 Task: Update the time on Redfin of the saved search to more than 14 days.
Action: Mouse moved to (416, 318)
Screenshot: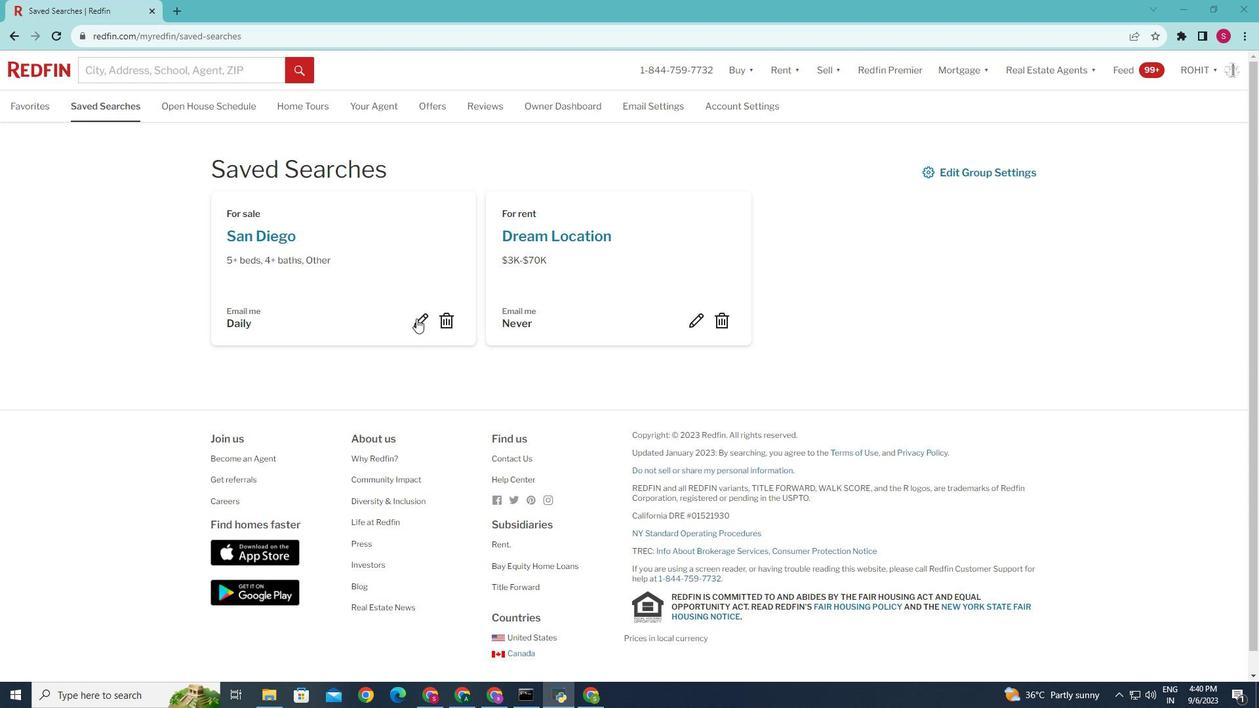 
Action: Mouse pressed left at (416, 318)
Screenshot: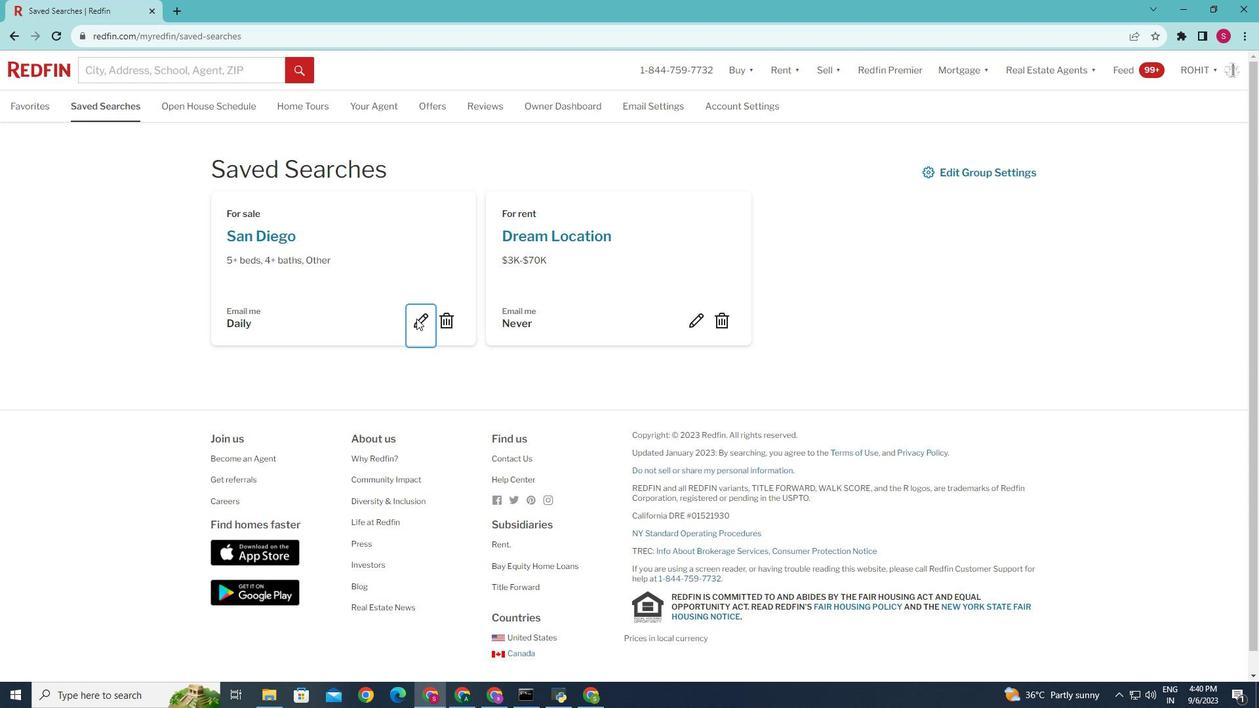 
Action: Mouse moved to (567, 445)
Screenshot: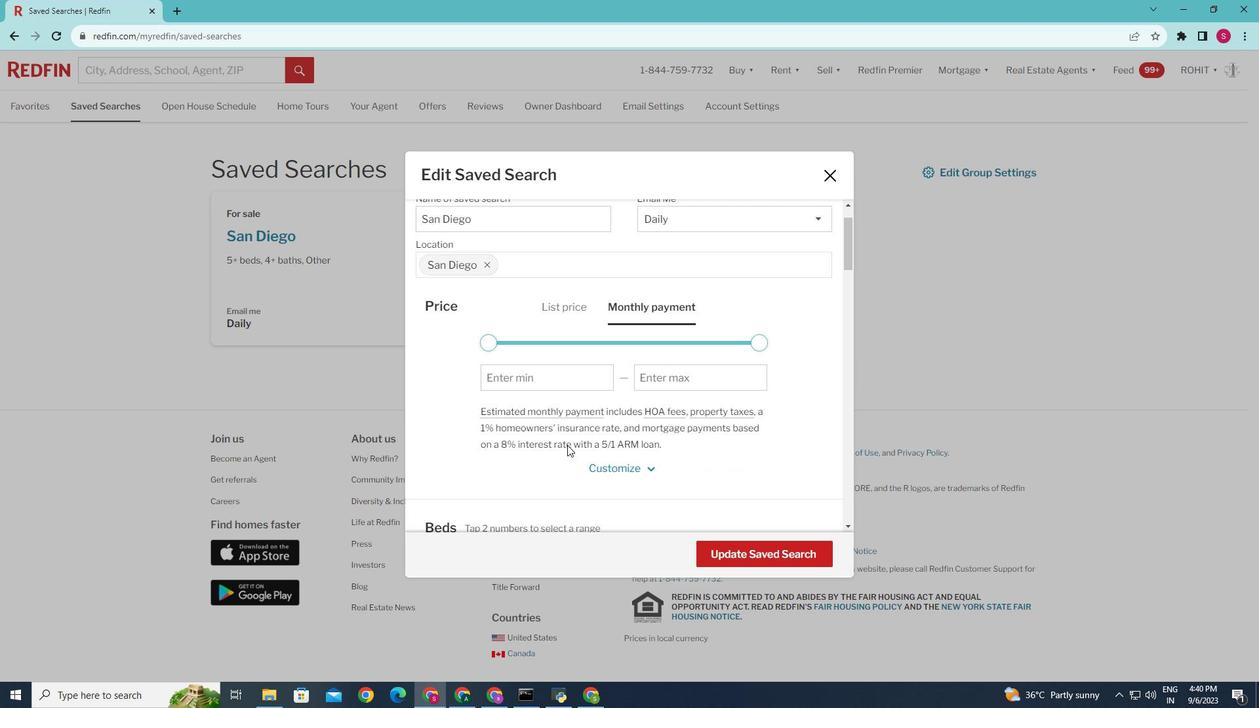 
Action: Mouse scrolled (567, 444) with delta (0, 0)
Screenshot: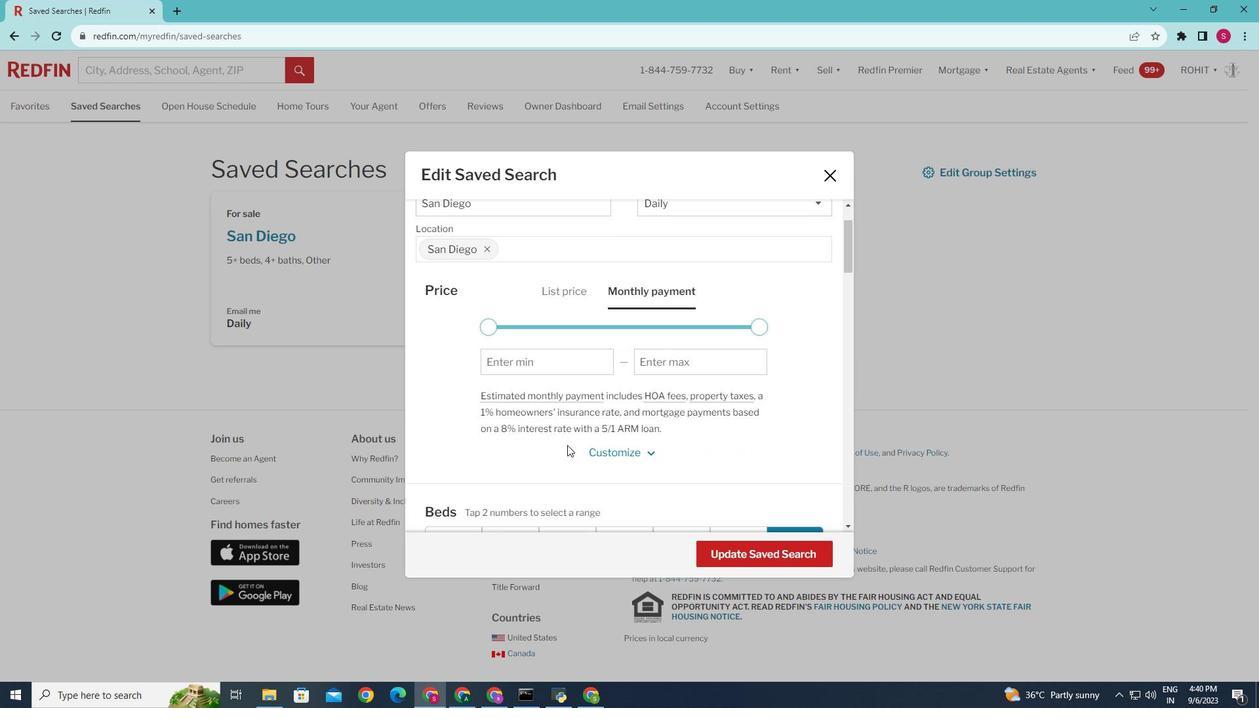
Action: Mouse scrolled (567, 444) with delta (0, 0)
Screenshot: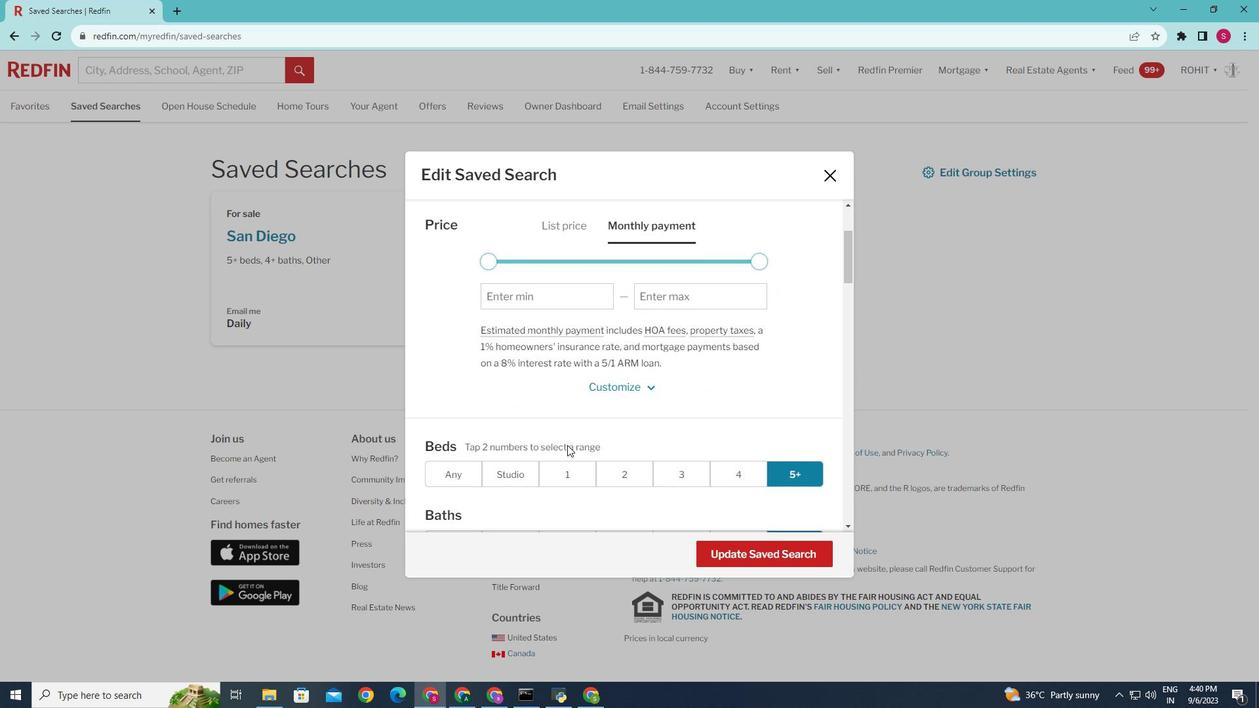 
Action: Mouse scrolled (567, 444) with delta (0, 0)
Screenshot: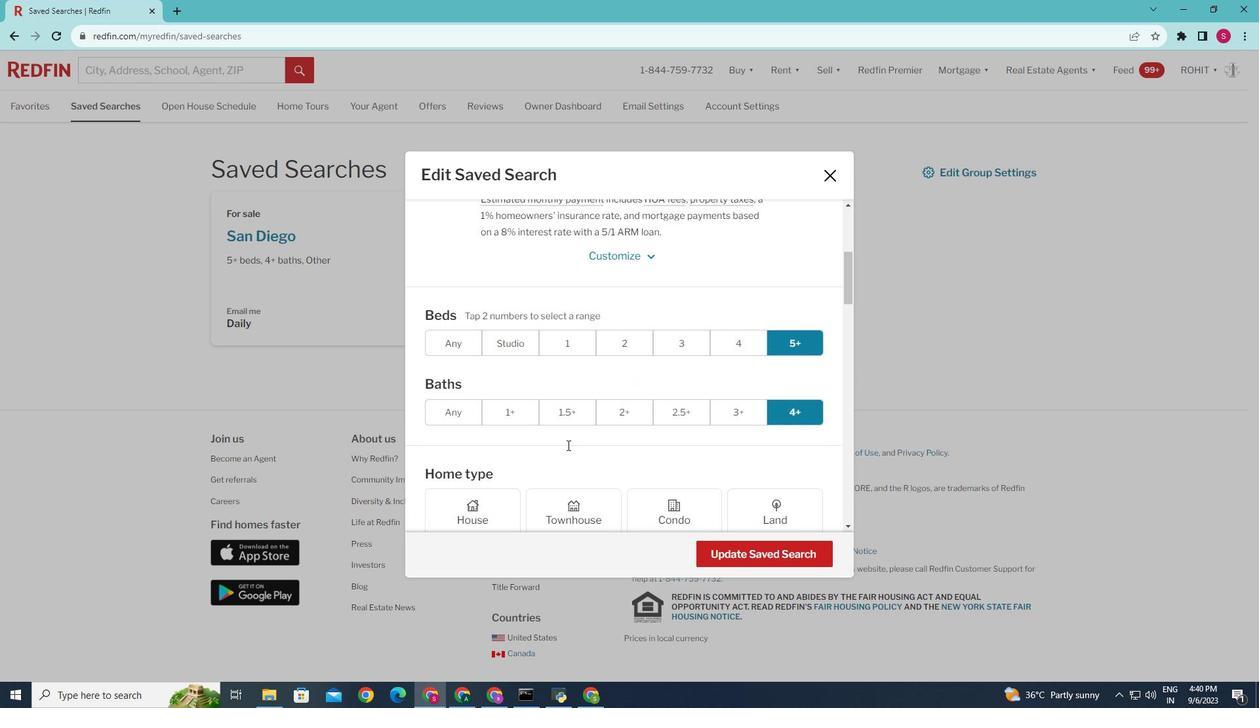 
Action: Mouse scrolled (567, 444) with delta (0, 0)
Screenshot: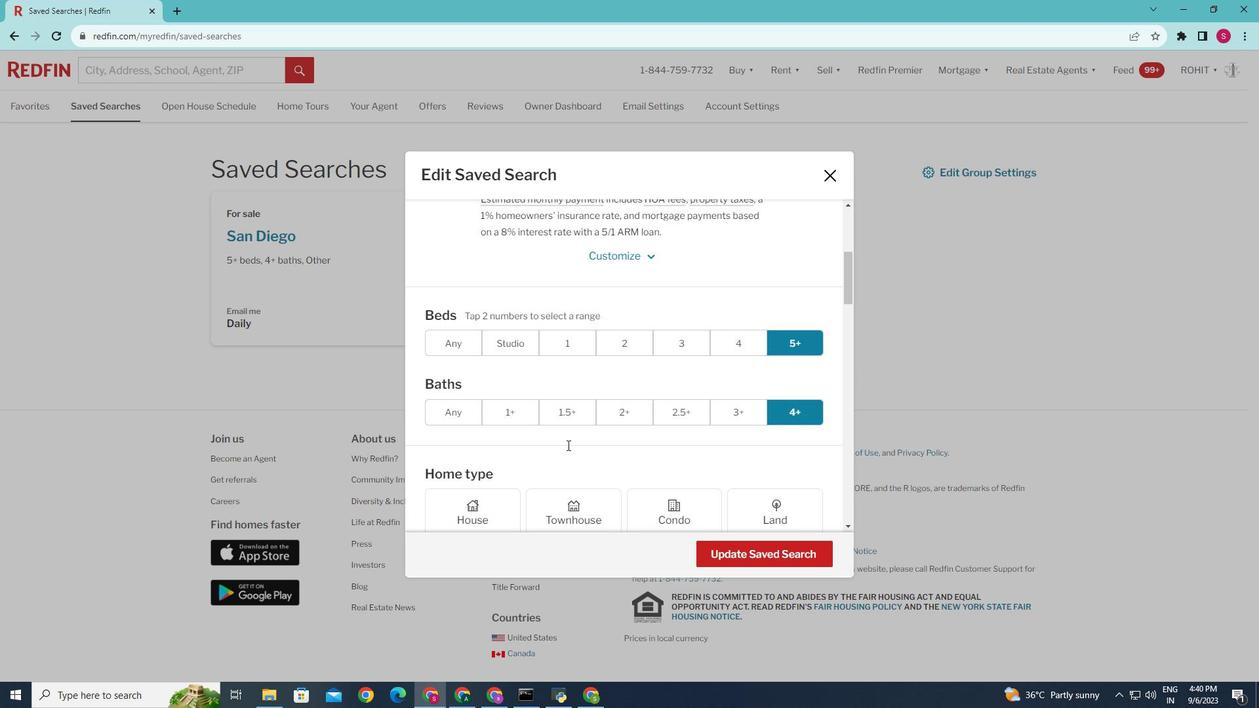 
Action: Mouse scrolled (567, 444) with delta (0, 0)
Screenshot: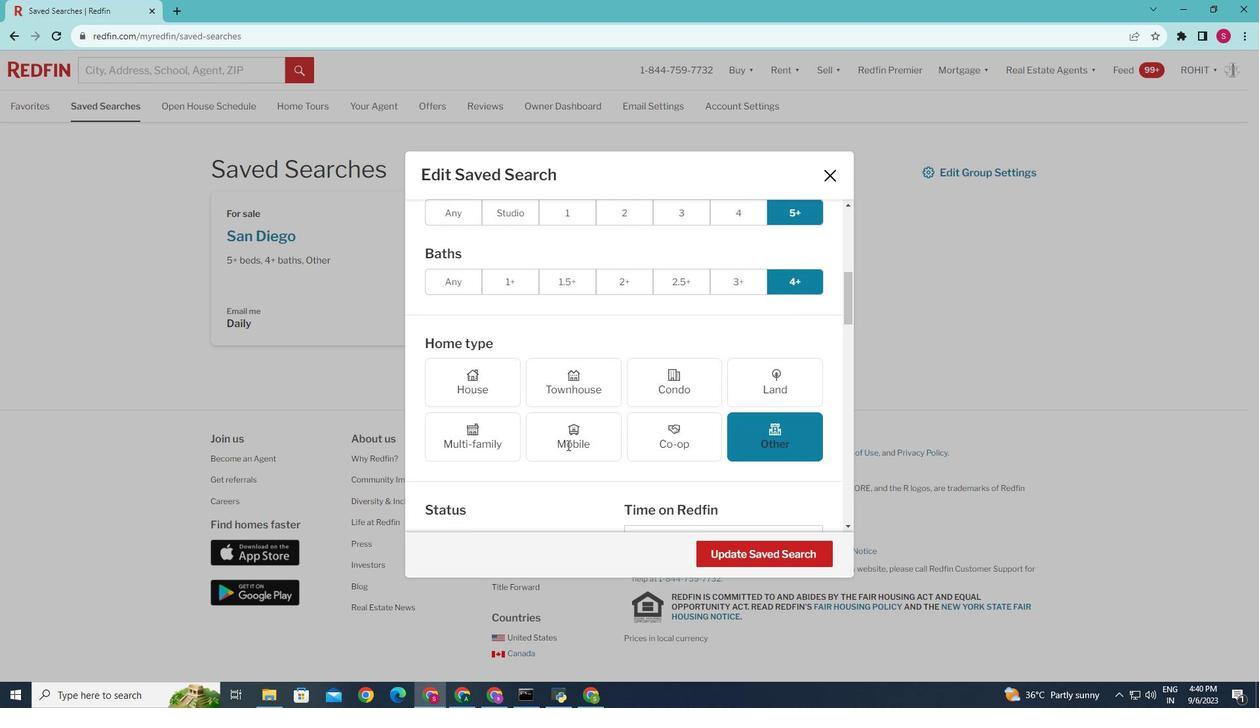 
Action: Mouse scrolled (567, 444) with delta (0, 0)
Screenshot: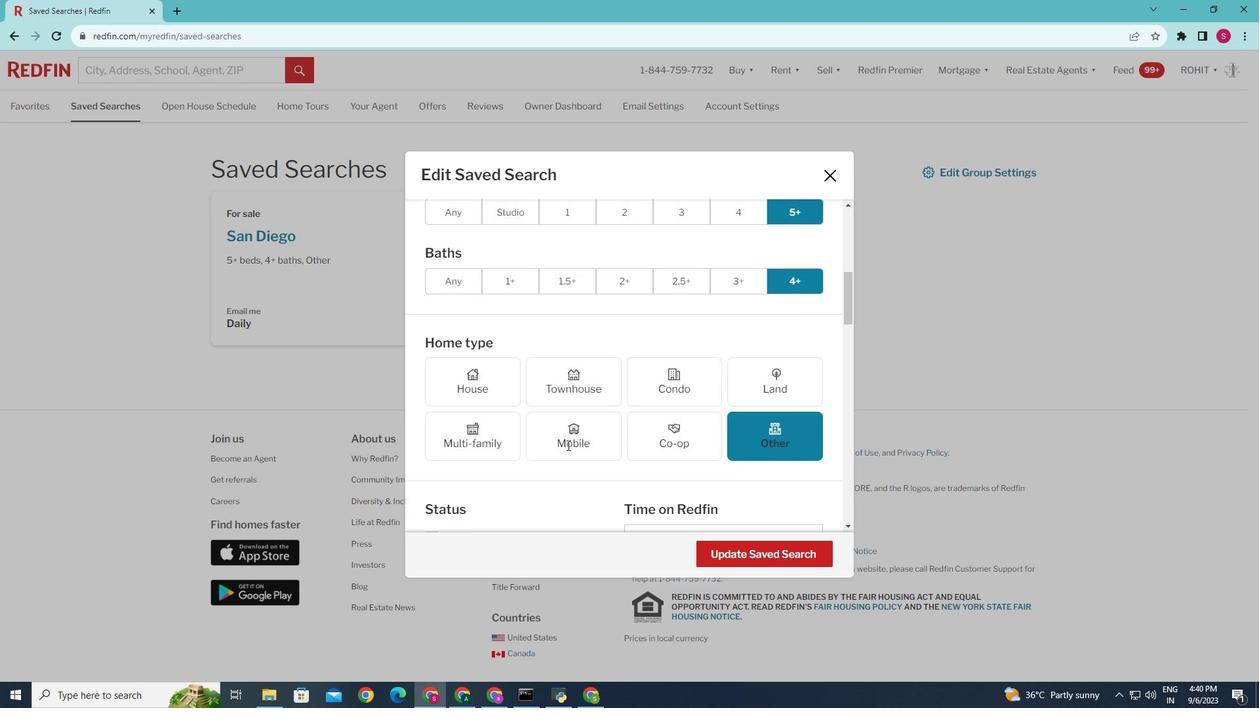 
Action: Mouse scrolled (567, 444) with delta (0, 0)
Screenshot: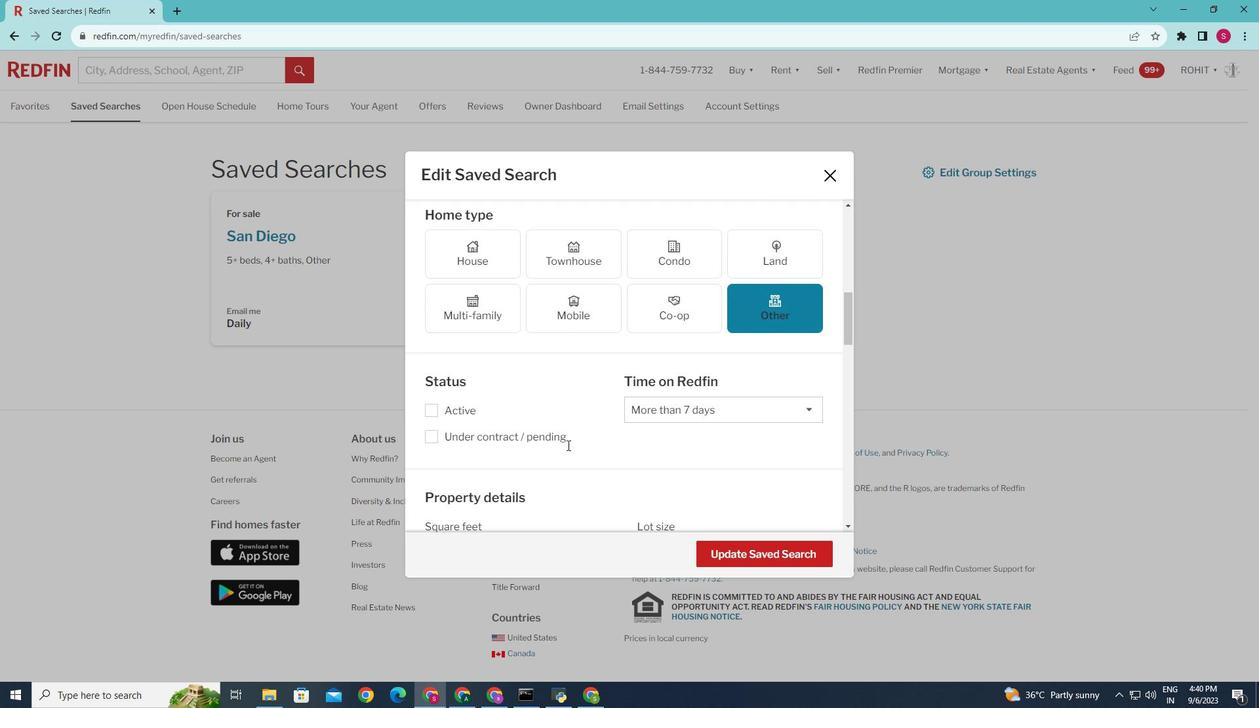 
Action: Mouse scrolled (567, 444) with delta (0, 0)
Screenshot: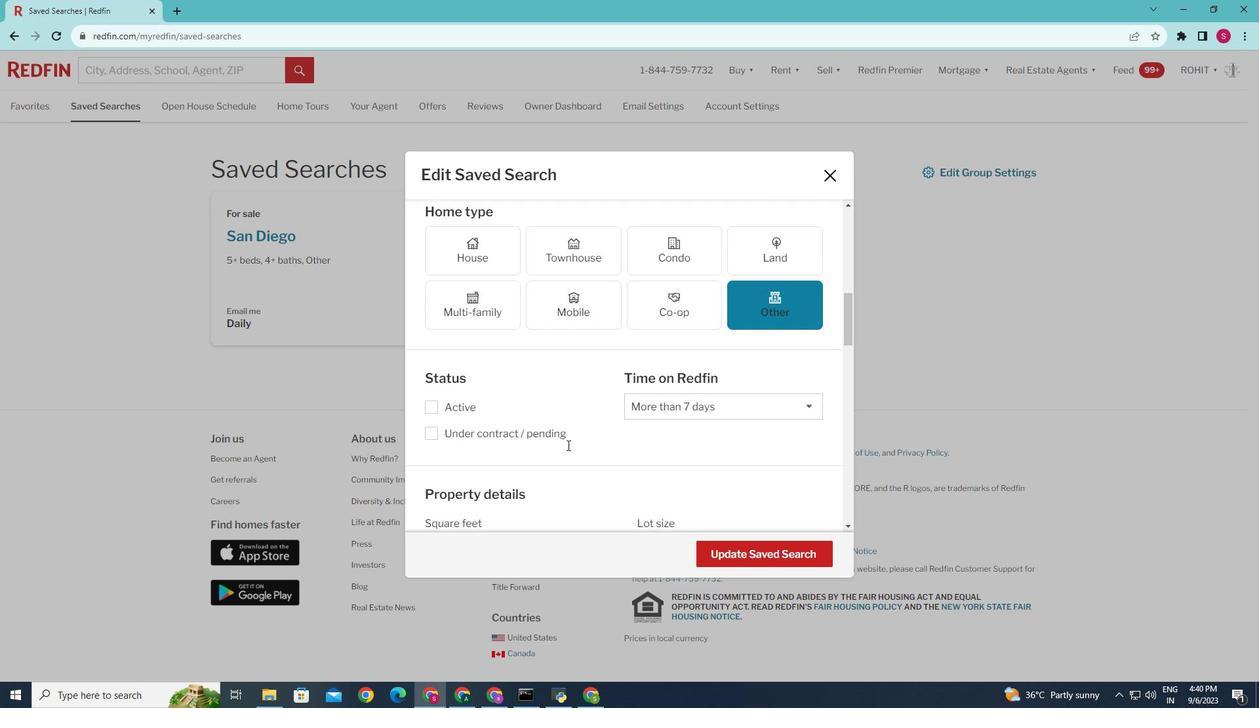 
Action: Mouse moved to (699, 406)
Screenshot: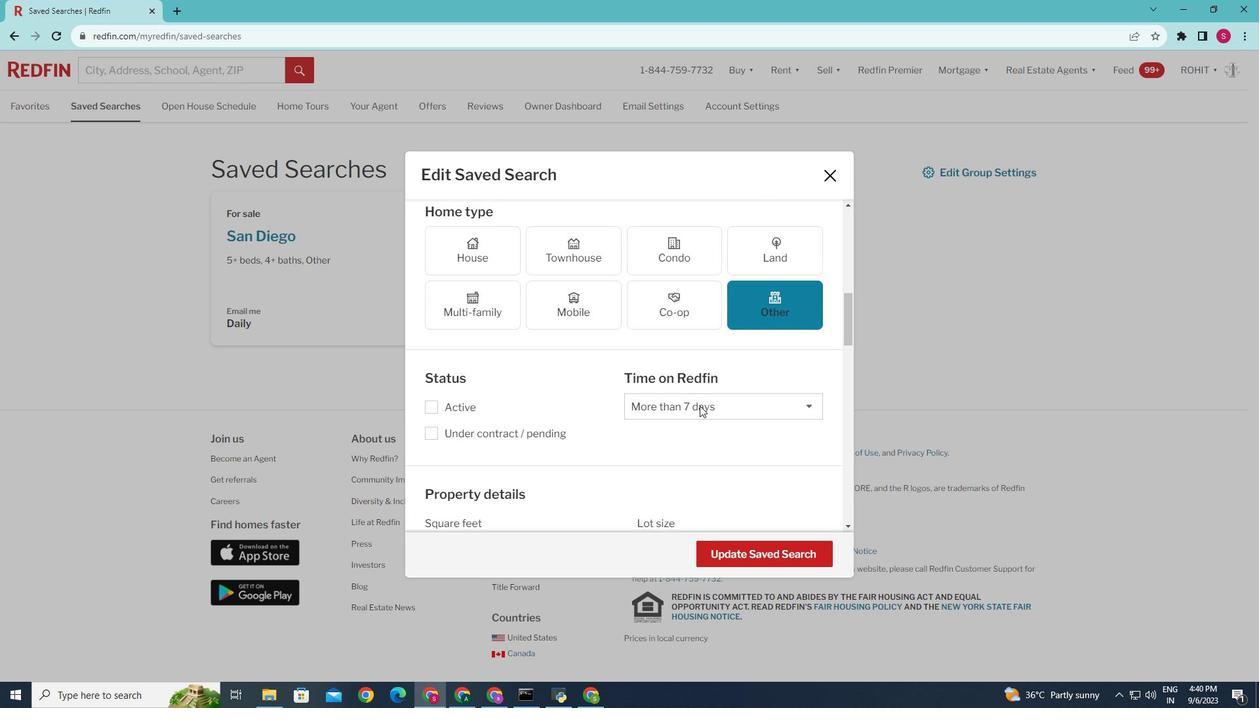 
Action: Mouse pressed left at (699, 406)
Screenshot: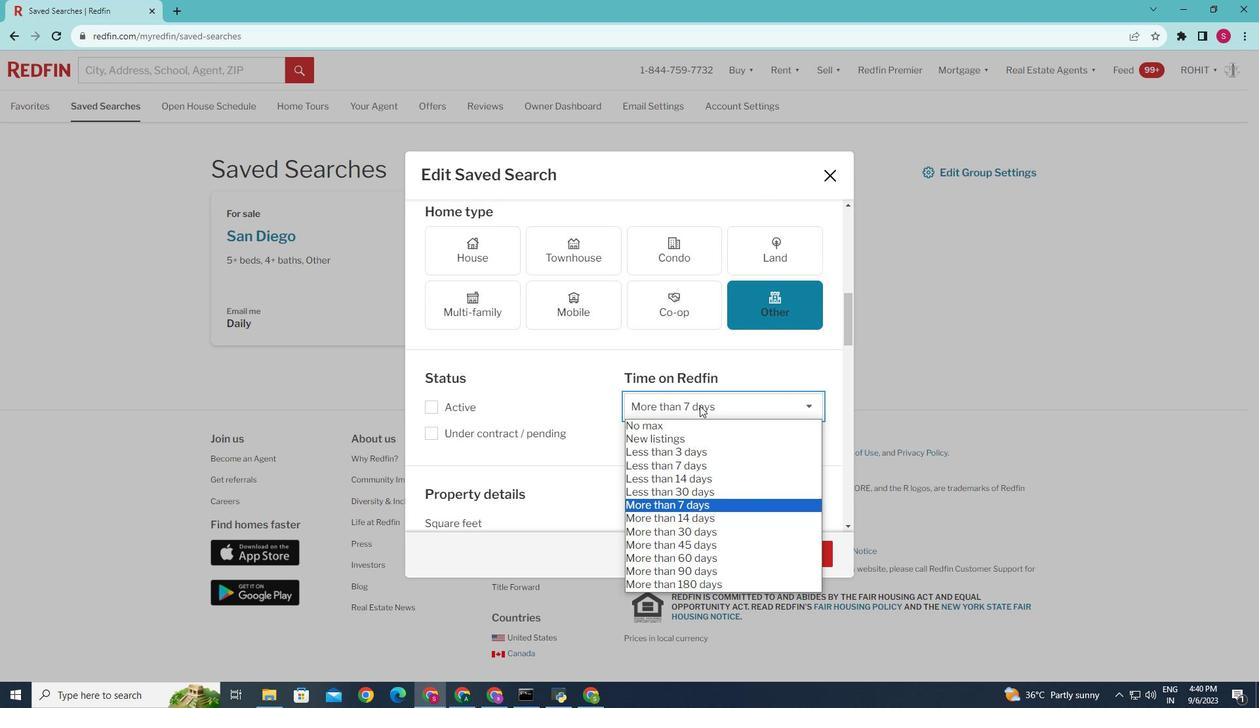 
Action: Mouse moved to (676, 513)
Screenshot: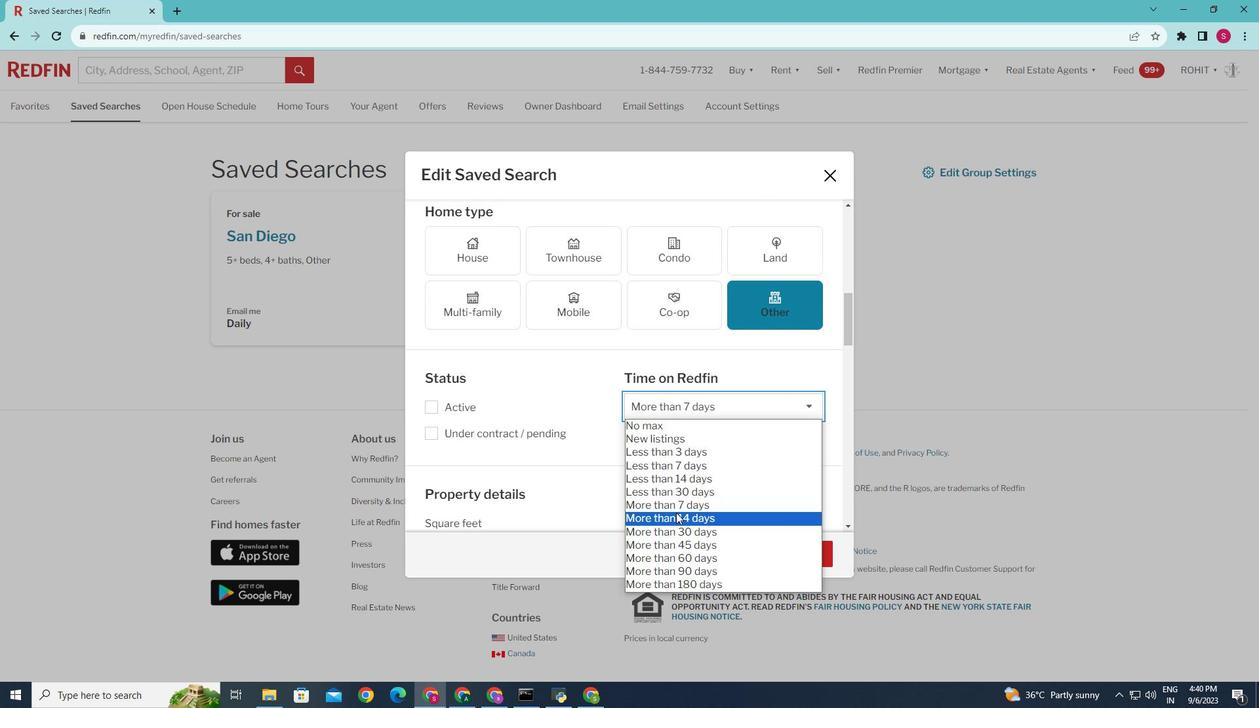 
Action: Mouse pressed left at (676, 513)
Screenshot: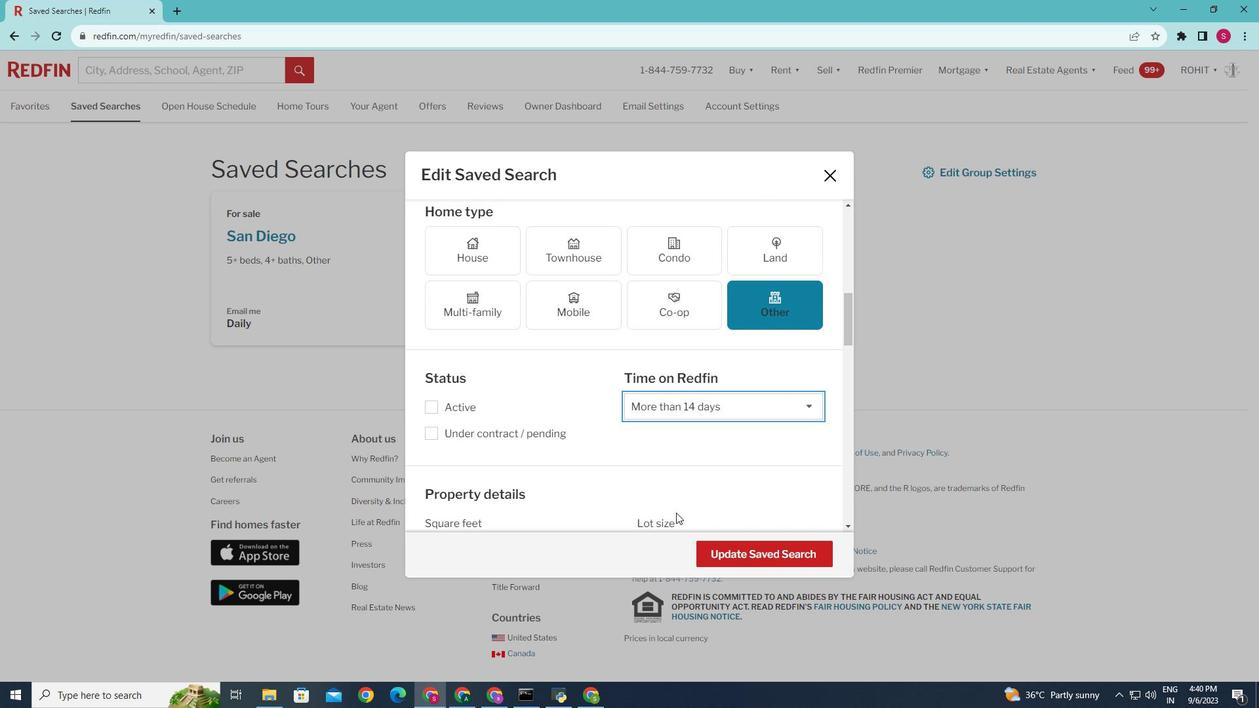 
Action: Mouse moved to (718, 553)
Screenshot: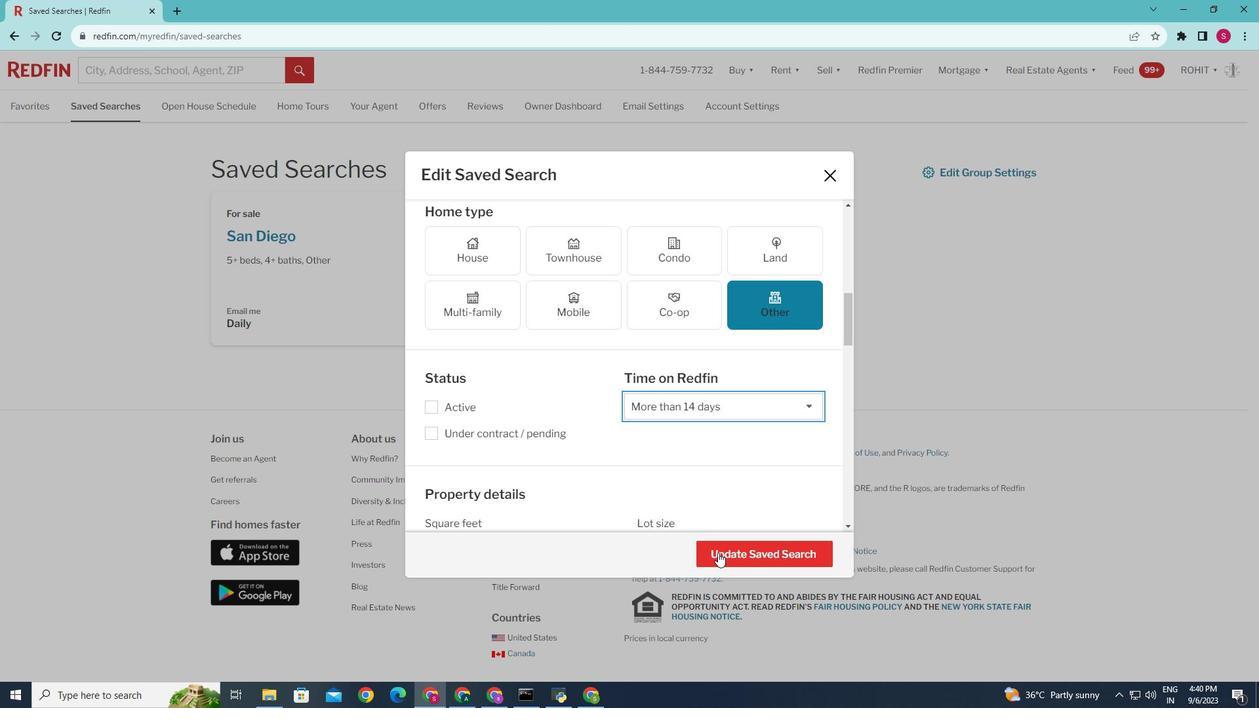 
Action: Mouse pressed left at (718, 553)
Screenshot: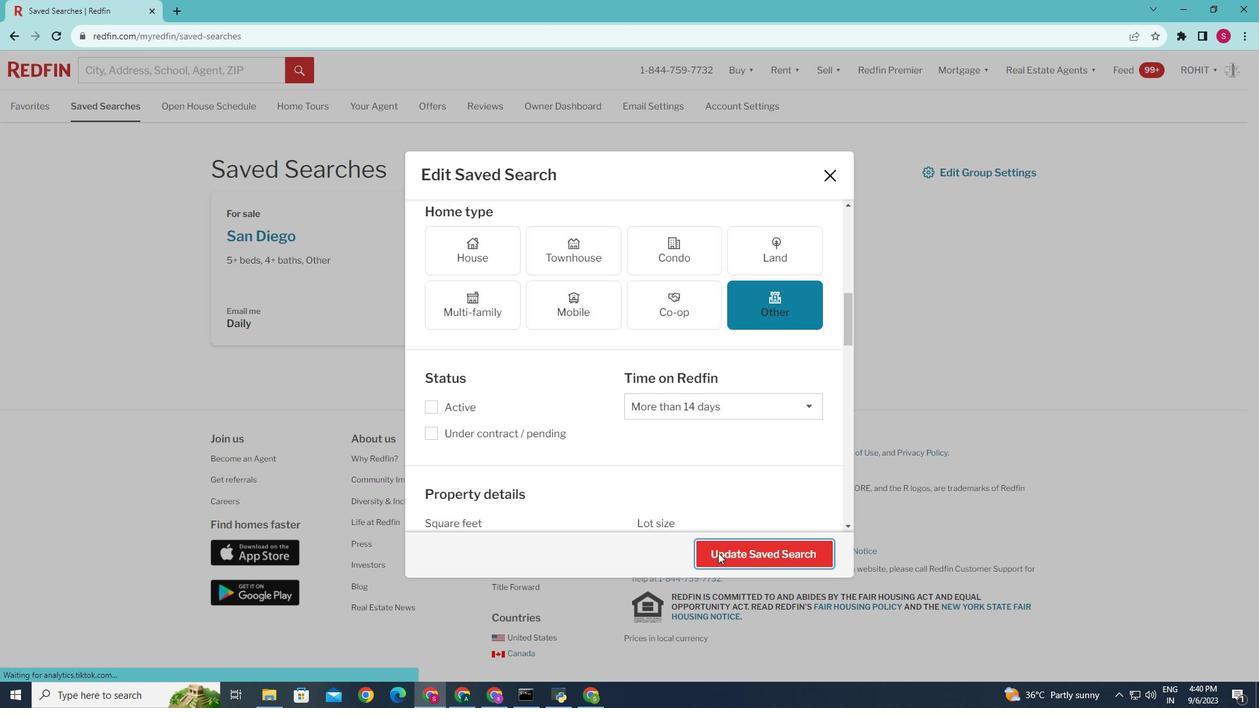 
Action: Mouse moved to (681, 408)
Screenshot: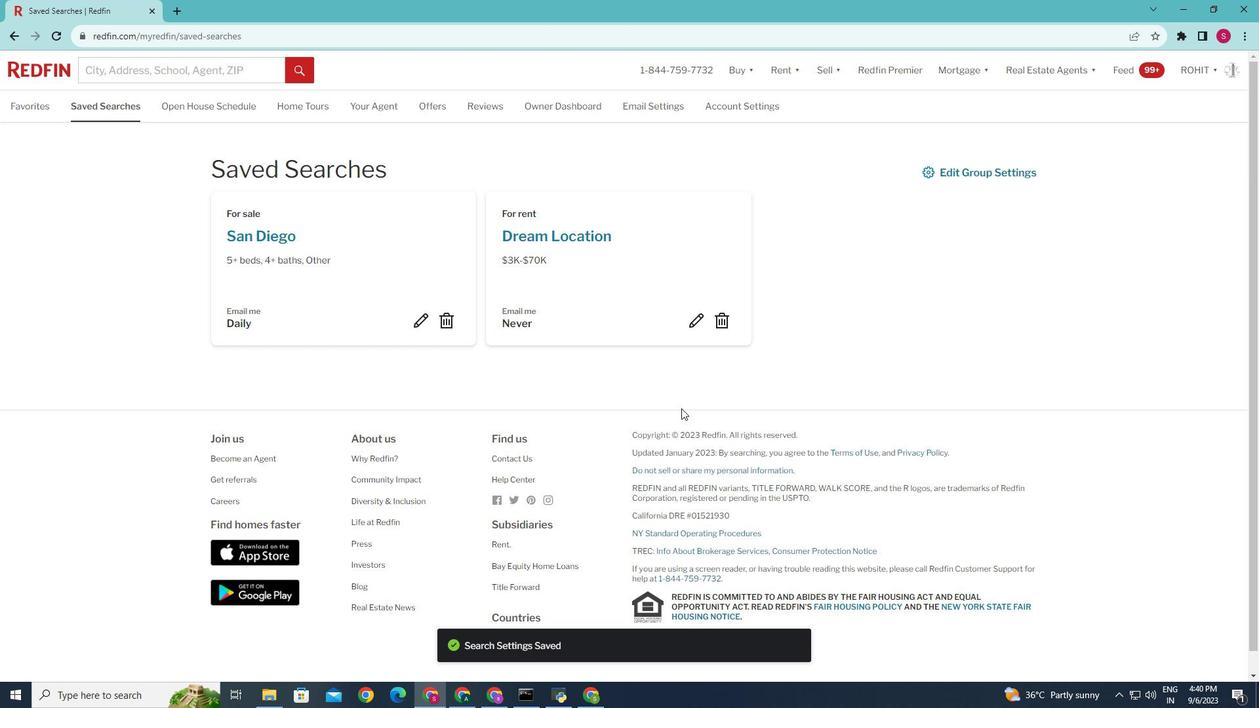 
